 Task: Create Card Logistics Review in Board Product Launch Strategies to Workspace Domain Name Registrars. Create Card Technology Conference Review in Board Brand Reputation Management and Repair to Workspace Domain Name Registrars. Create Card Shipping and Receiving Review in Board Email Marketing Newsletter Strategy and Execution to Workspace Domain Name Registrars
Action: Mouse moved to (106, 381)
Screenshot: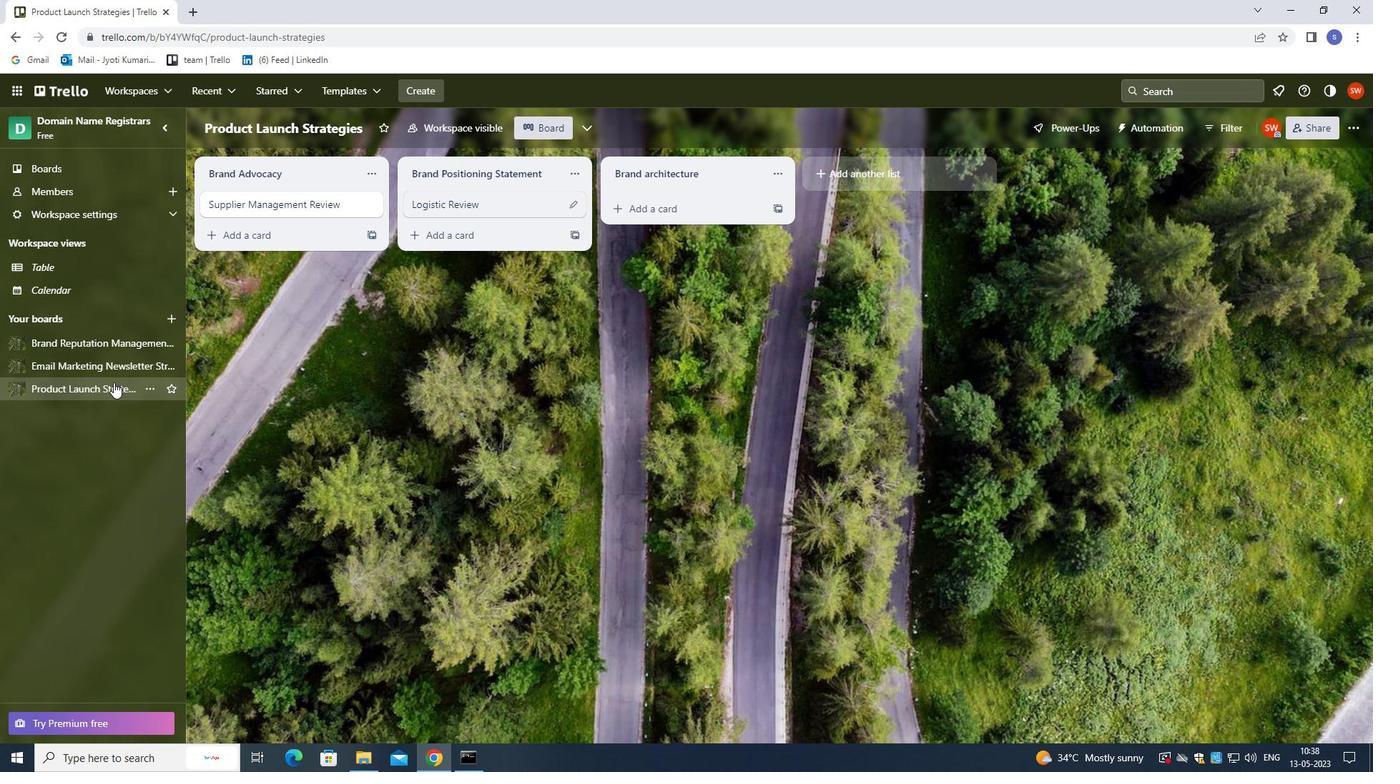 
Action: Mouse pressed left at (106, 381)
Screenshot: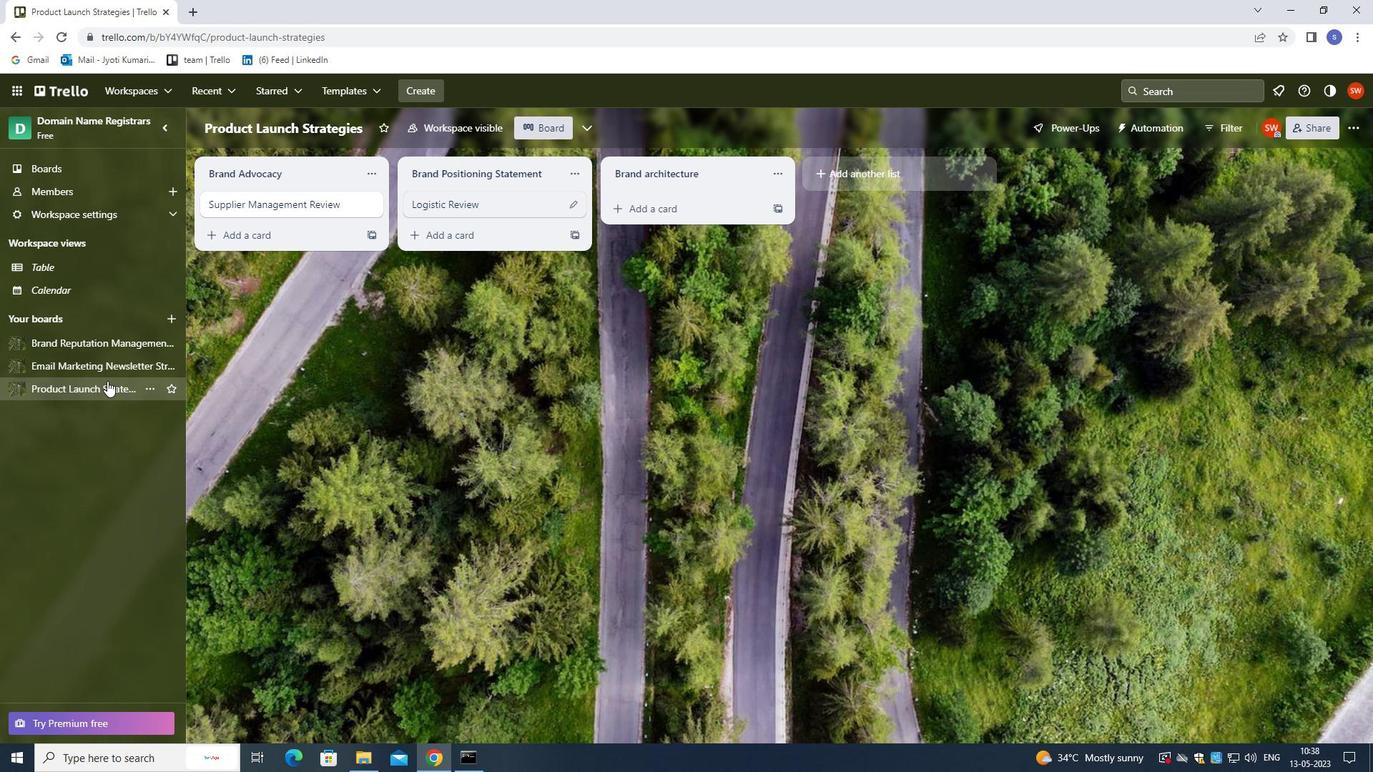 
Action: Mouse moved to (629, 204)
Screenshot: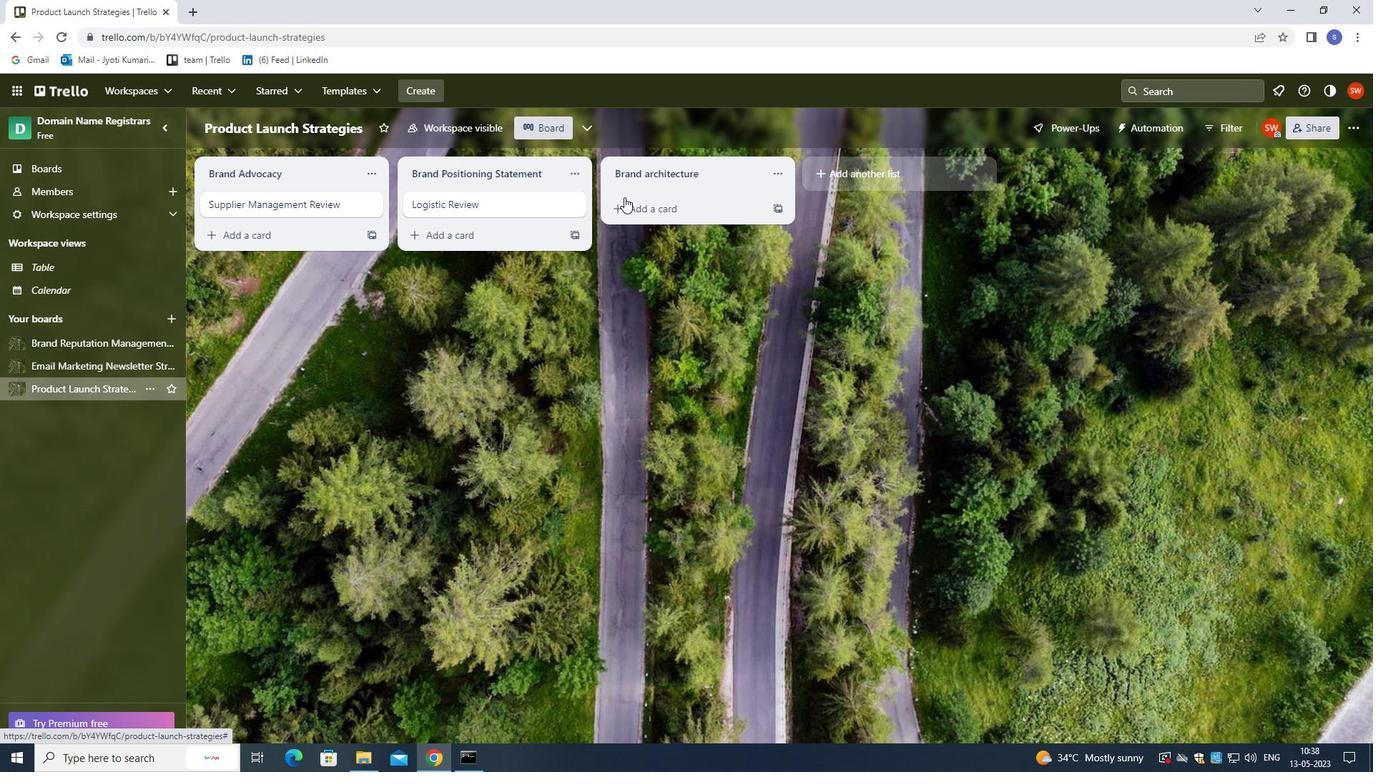 
Action: Mouse pressed left at (629, 204)
Screenshot: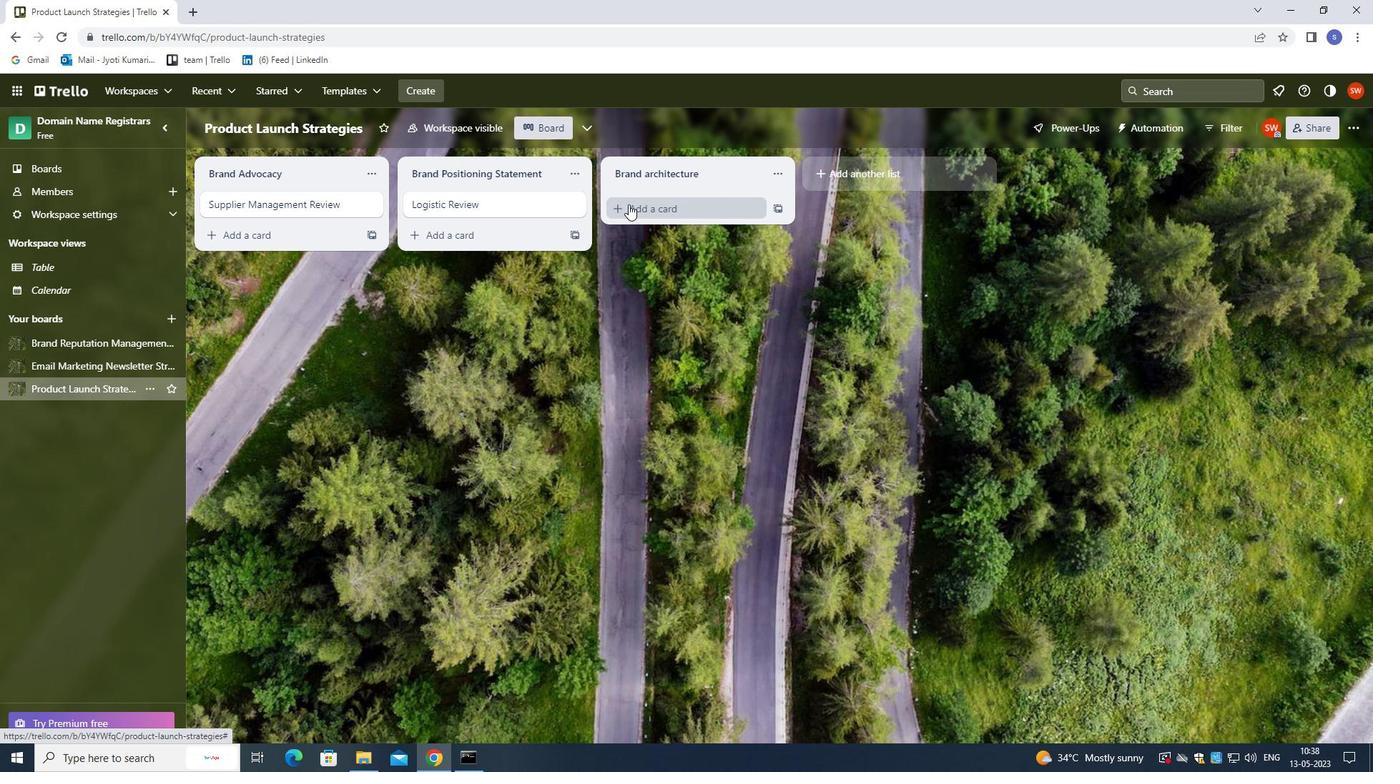 
Action: Mouse moved to (713, 445)
Screenshot: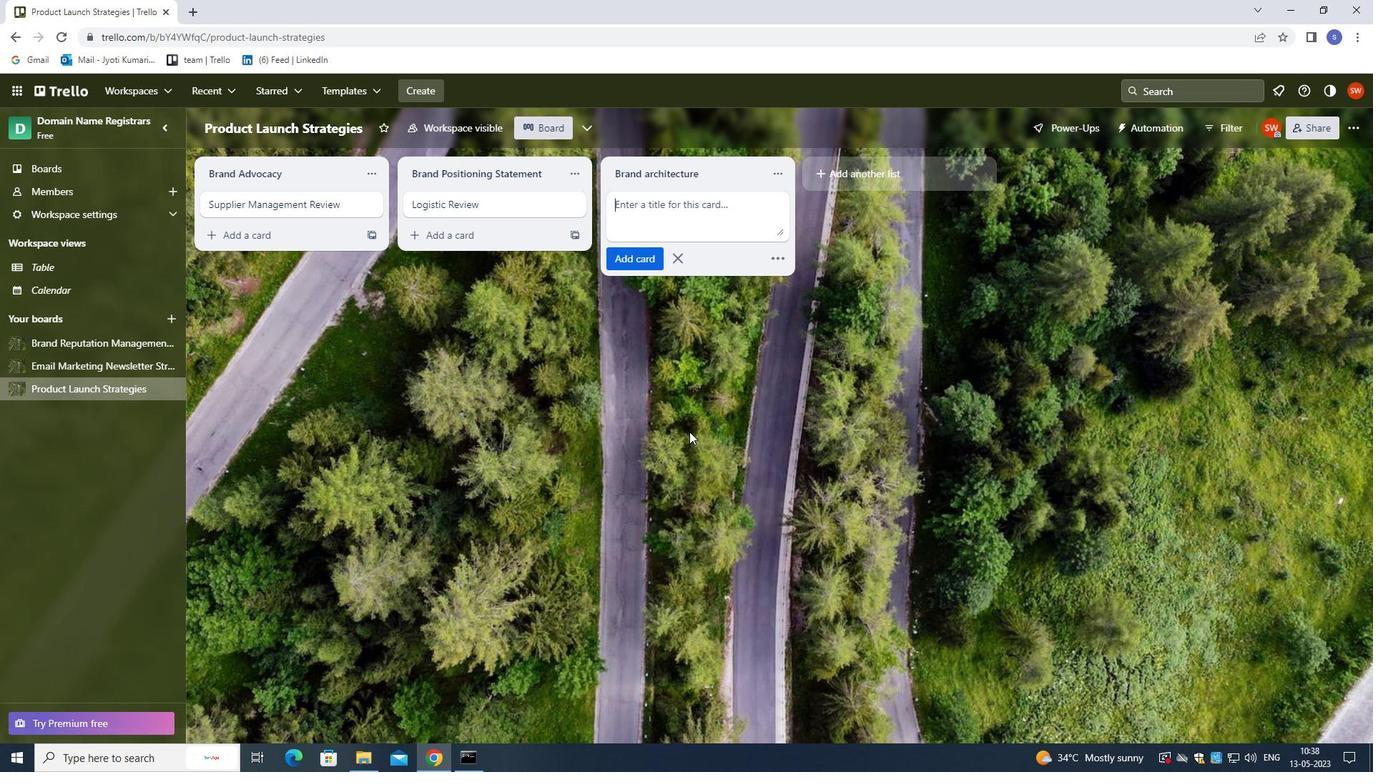 
Action: Key pressed <Key.shift><Key.shift><Key.shift><Key.shift><Key.shift><Key.shift><Key.shift><Key.shift><Key.shift>LOGISTIC<Key.space><Key.shift>REVIEW<Key.enter>
Screenshot: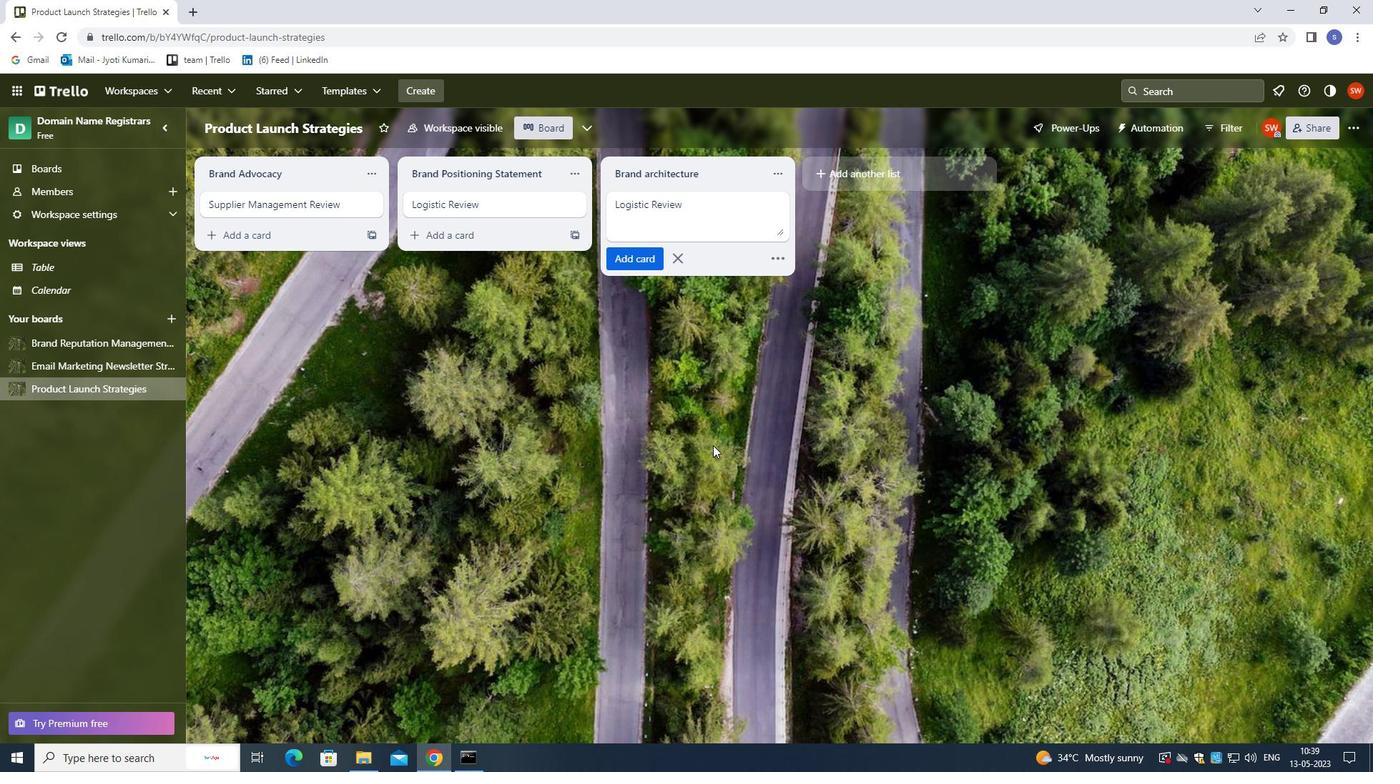 
Action: Mouse moved to (78, 345)
Screenshot: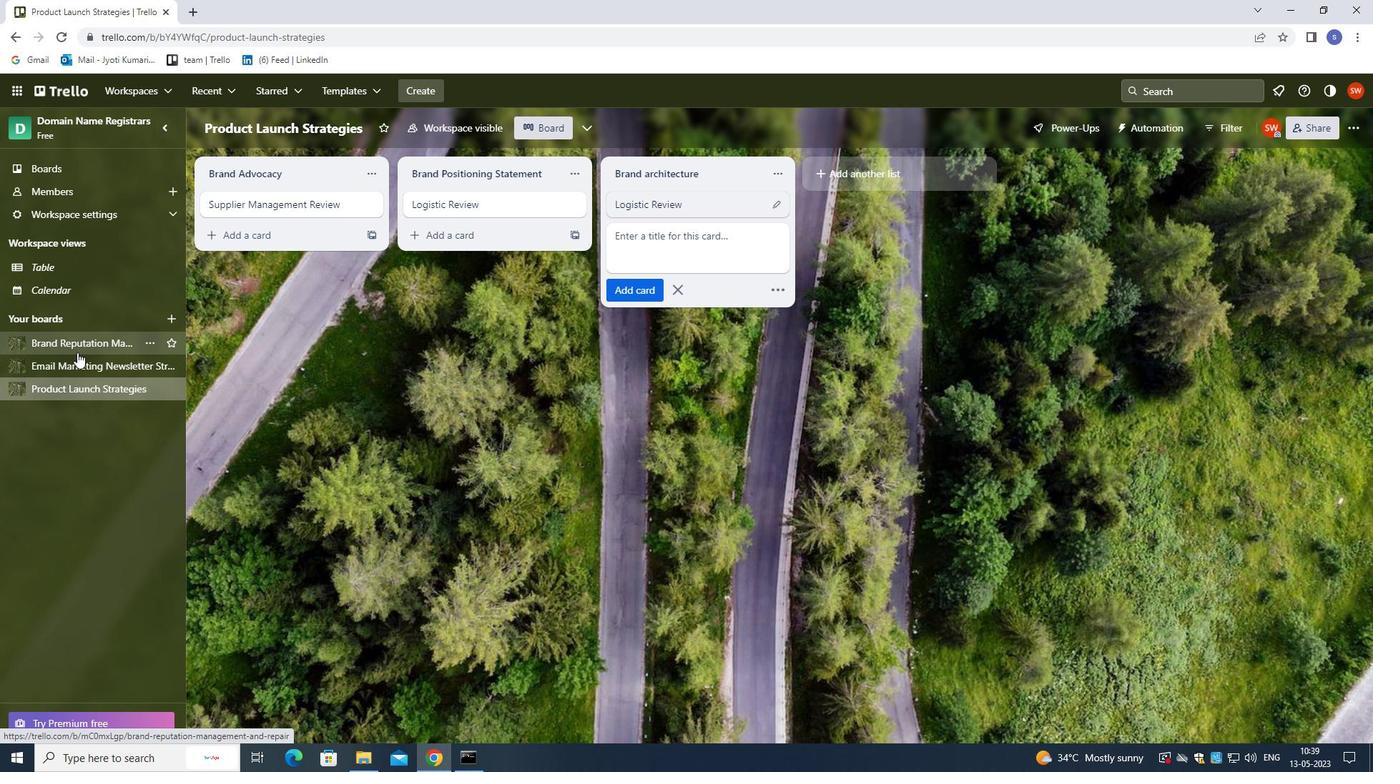 
Action: Mouse pressed left at (78, 345)
Screenshot: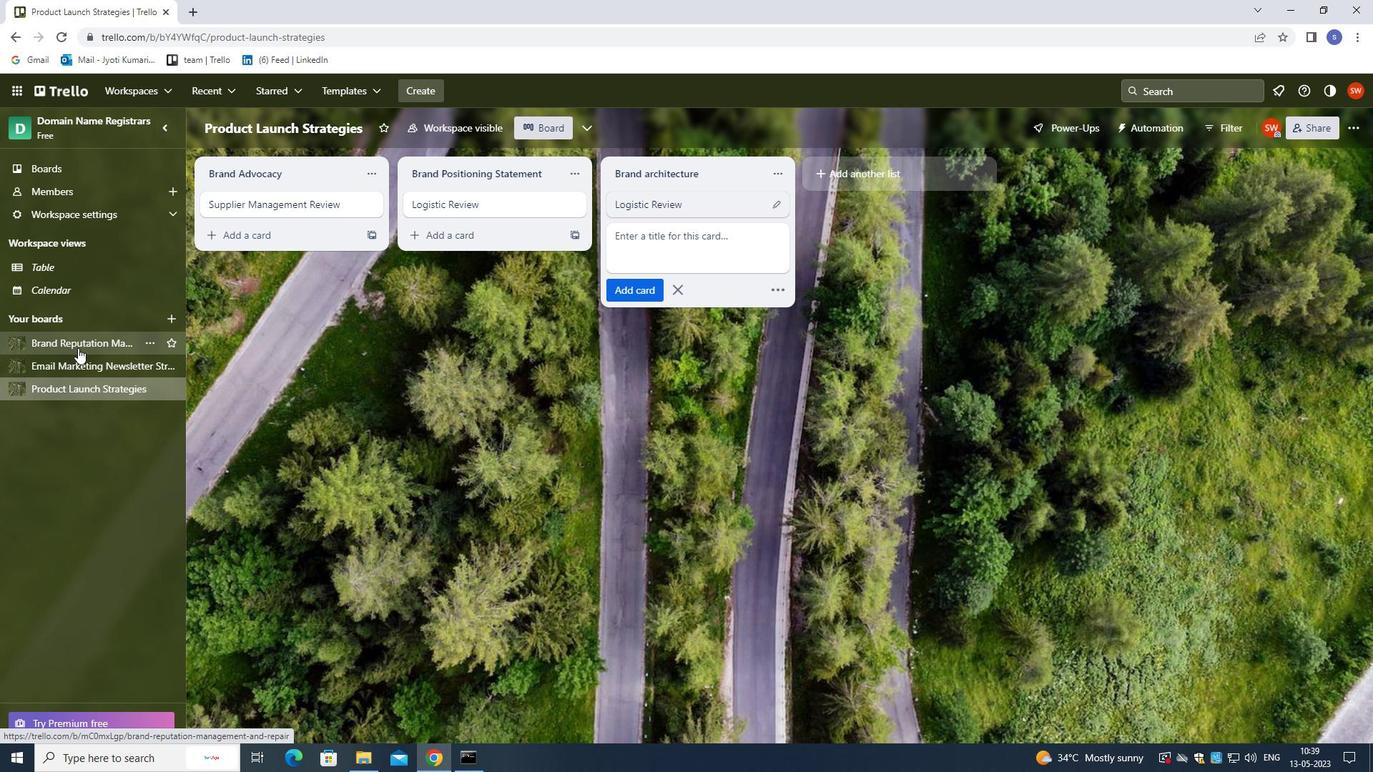 
Action: Mouse moved to (654, 208)
Screenshot: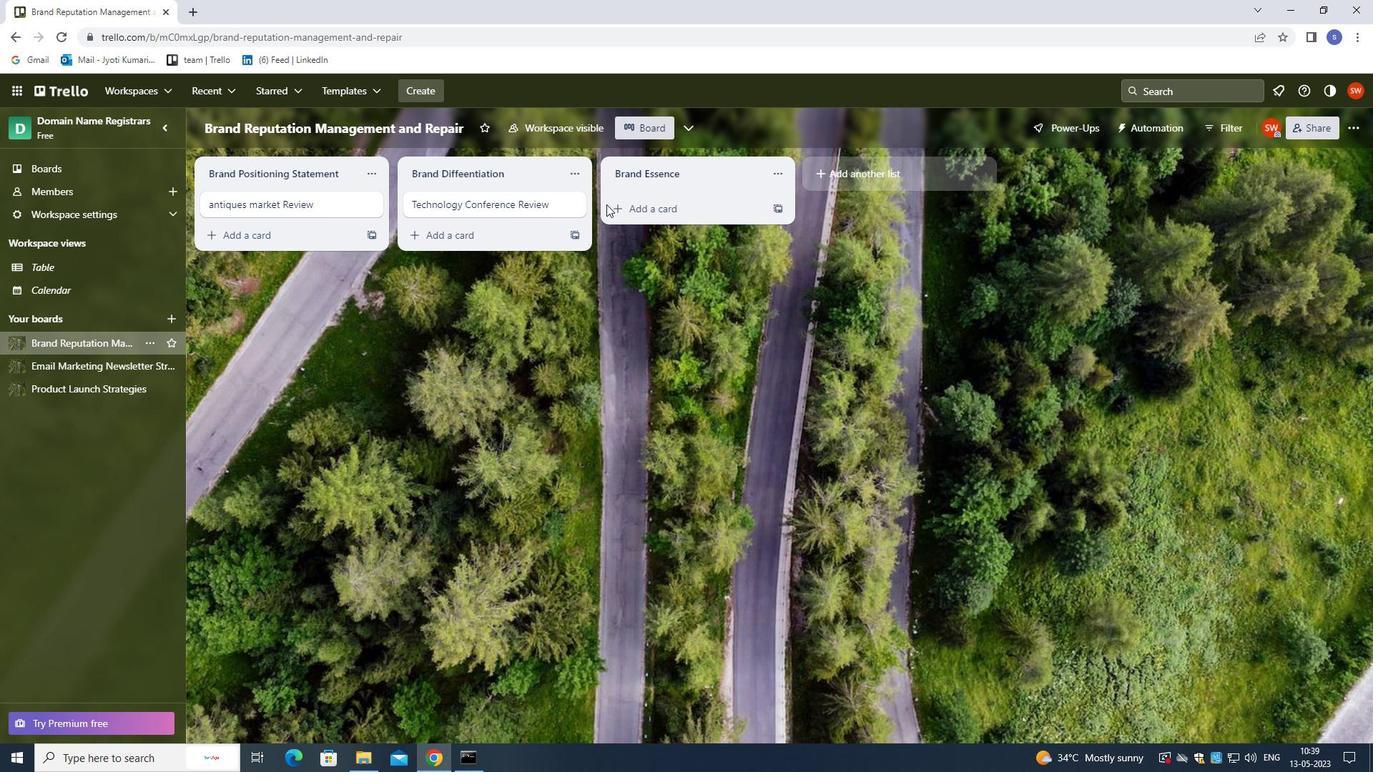 
Action: Mouse pressed left at (654, 208)
Screenshot: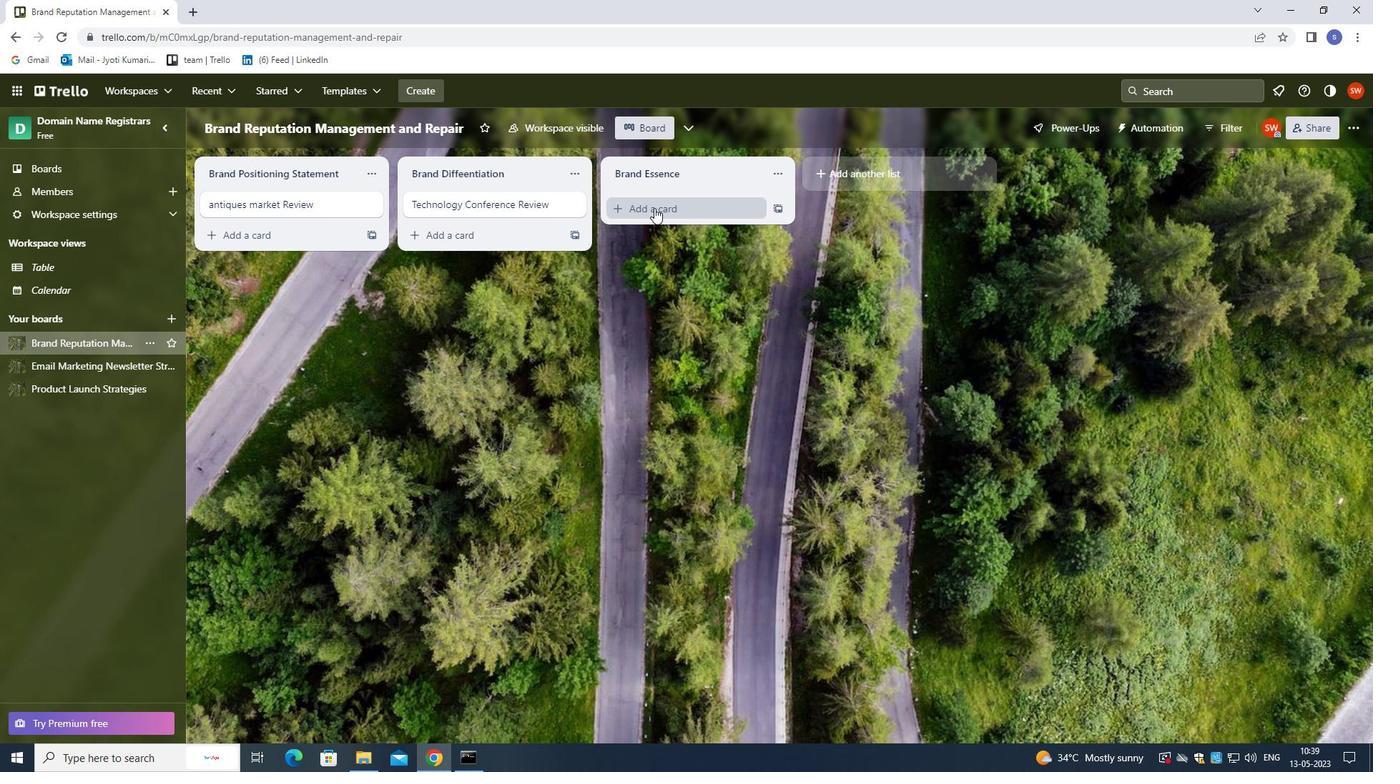 
Action: Mouse moved to (671, 330)
Screenshot: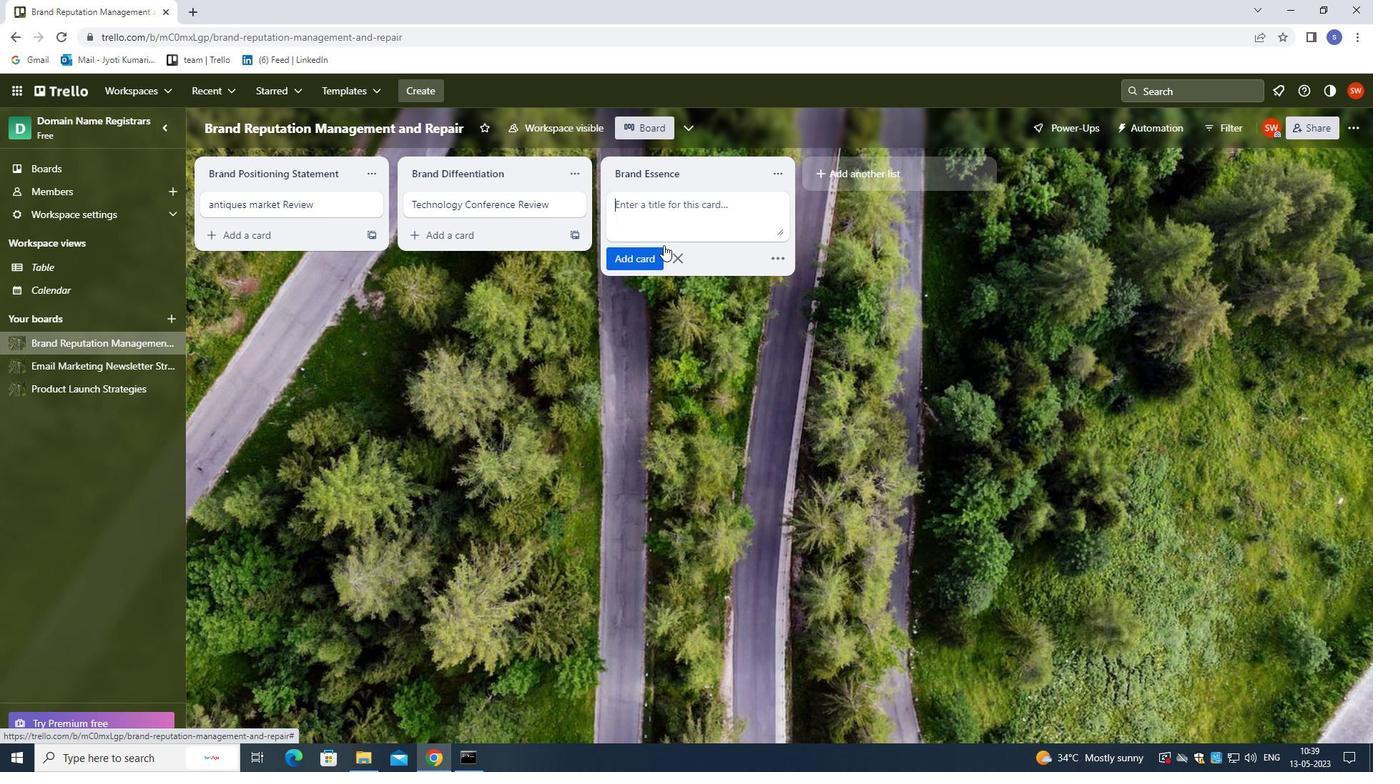 
Action: Key pressed <Key.shift>TECHNOLOGY<Key.space><Key.shift>CONFERENCE<Key.space><Key.shift><Key.shift><Key.shift>RI<Key.backspace>EVIEW<Key.enter>
Screenshot: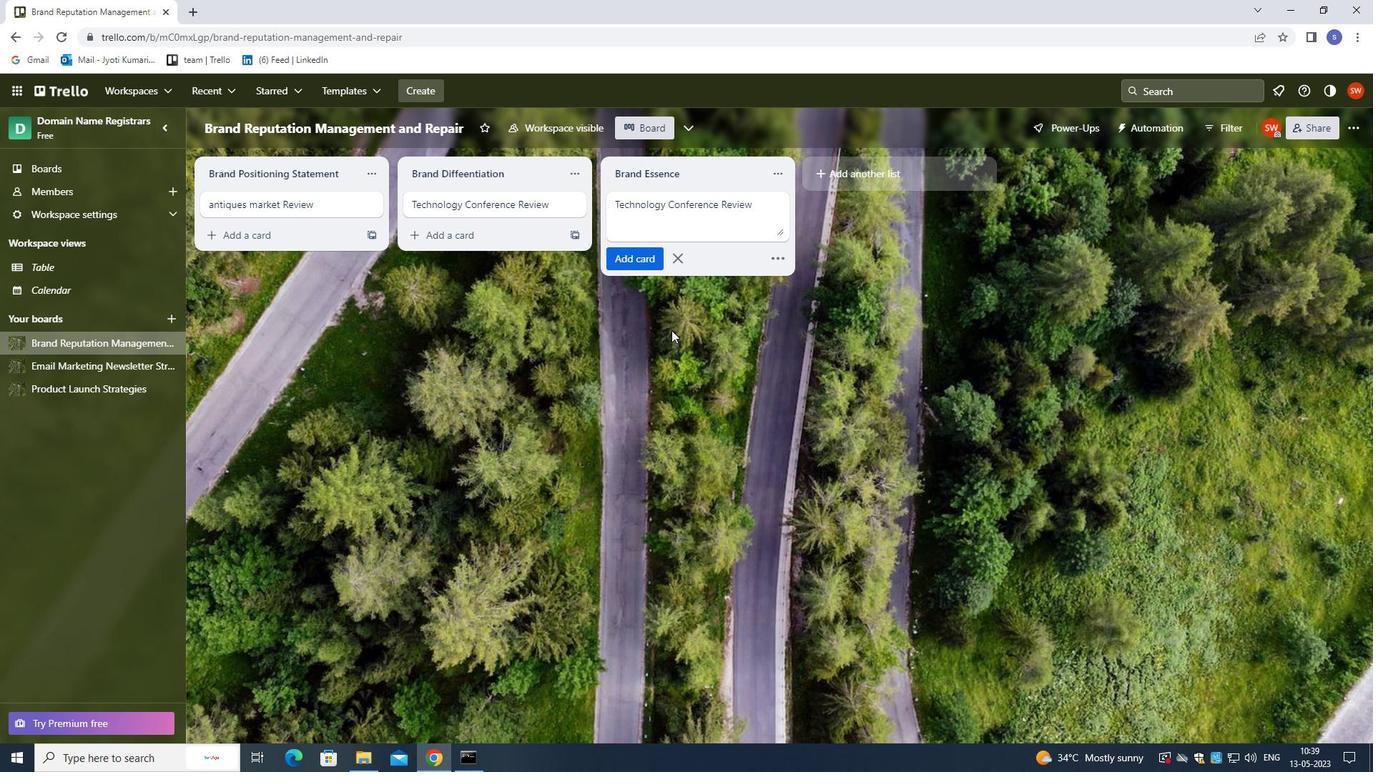 
Action: Mouse moved to (102, 368)
Screenshot: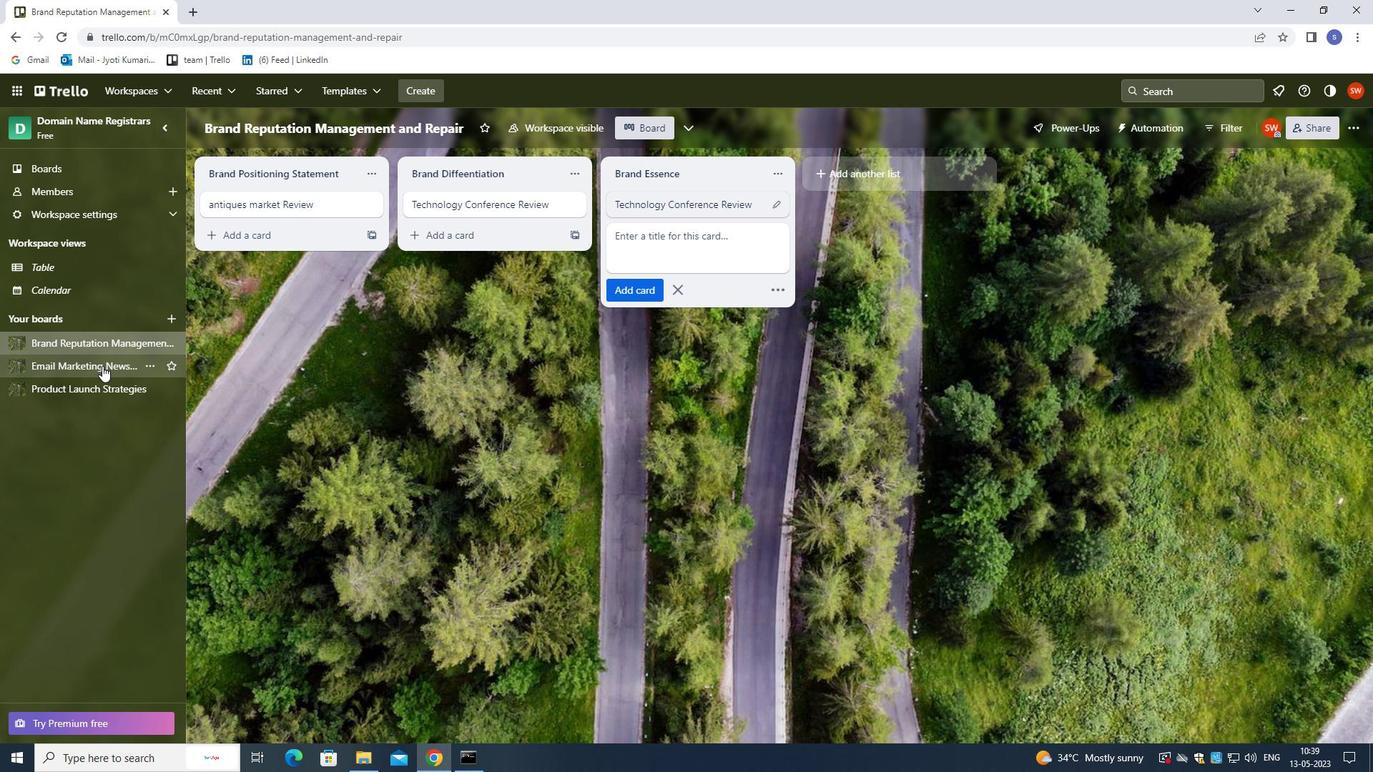 
Action: Mouse pressed left at (102, 368)
Screenshot: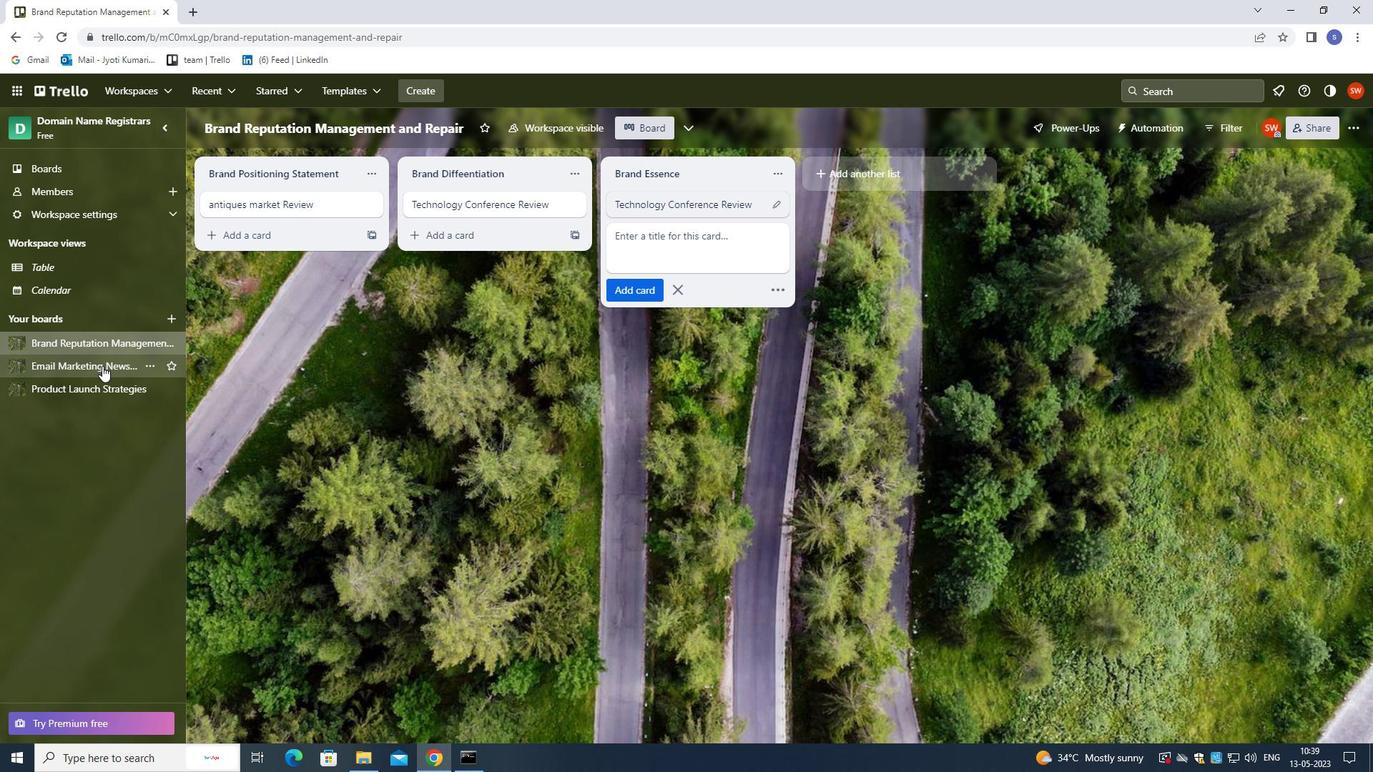 
Action: Mouse moved to (668, 218)
Screenshot: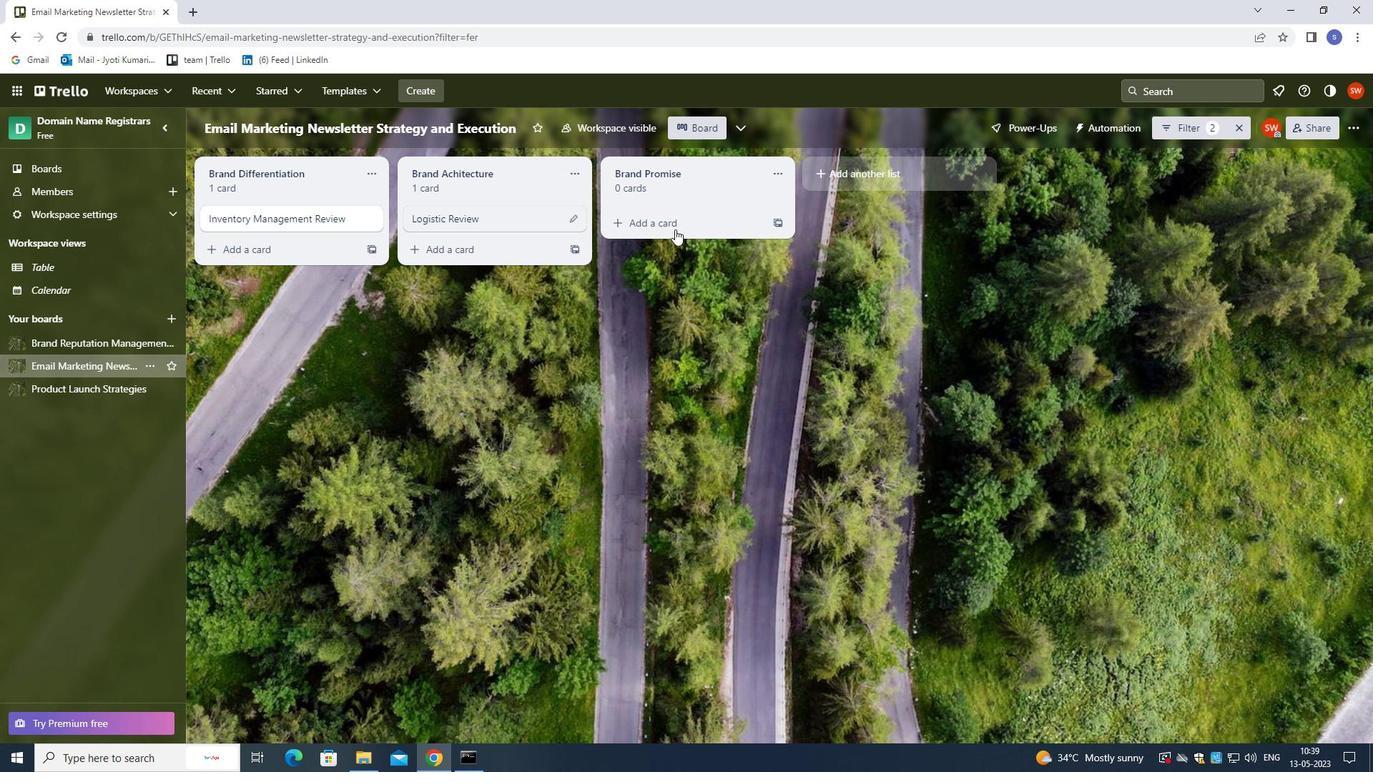 
Action: Mouse pressed left at (668, 218)
Screenshot: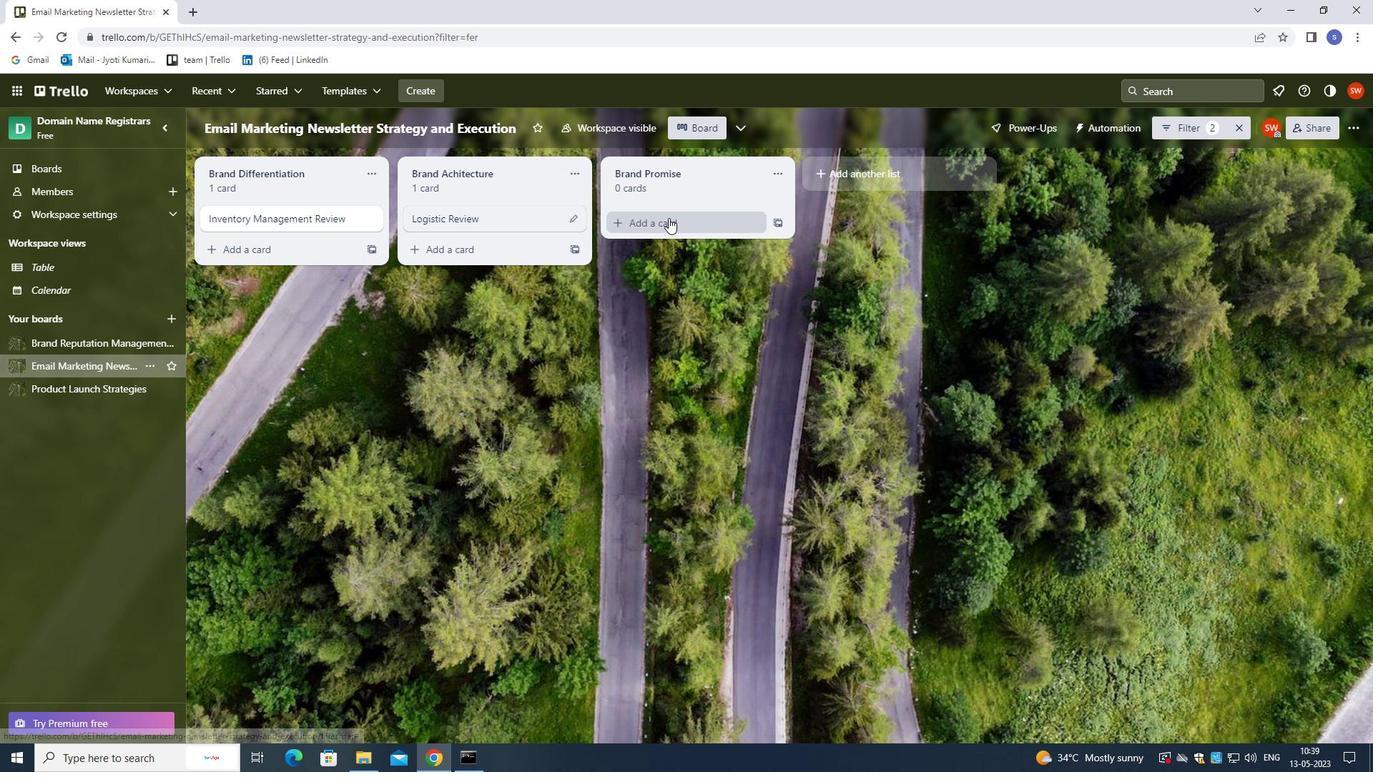 
Action: Mouse moved to (696, 331)
Screenshot: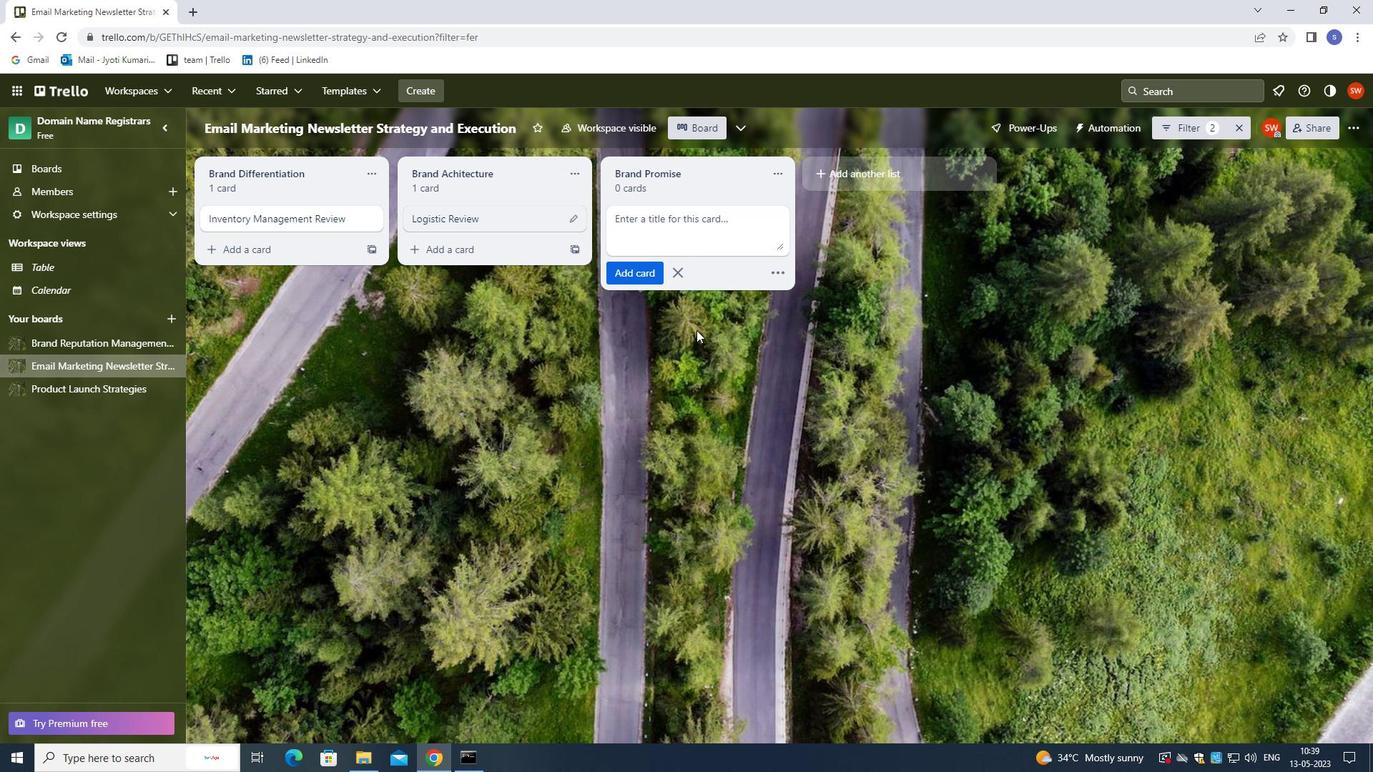 
Action: Key pressed <Key.shift>SHIPPING<Key.space>AND<Key.space><Key.shift><Key.shift><Key.shift><Key.shift><Key.shift><Key.shift>RECEIVING<Key.space><Key.shift><Key.shift>REVIEW<Key.enter>
Screenshot: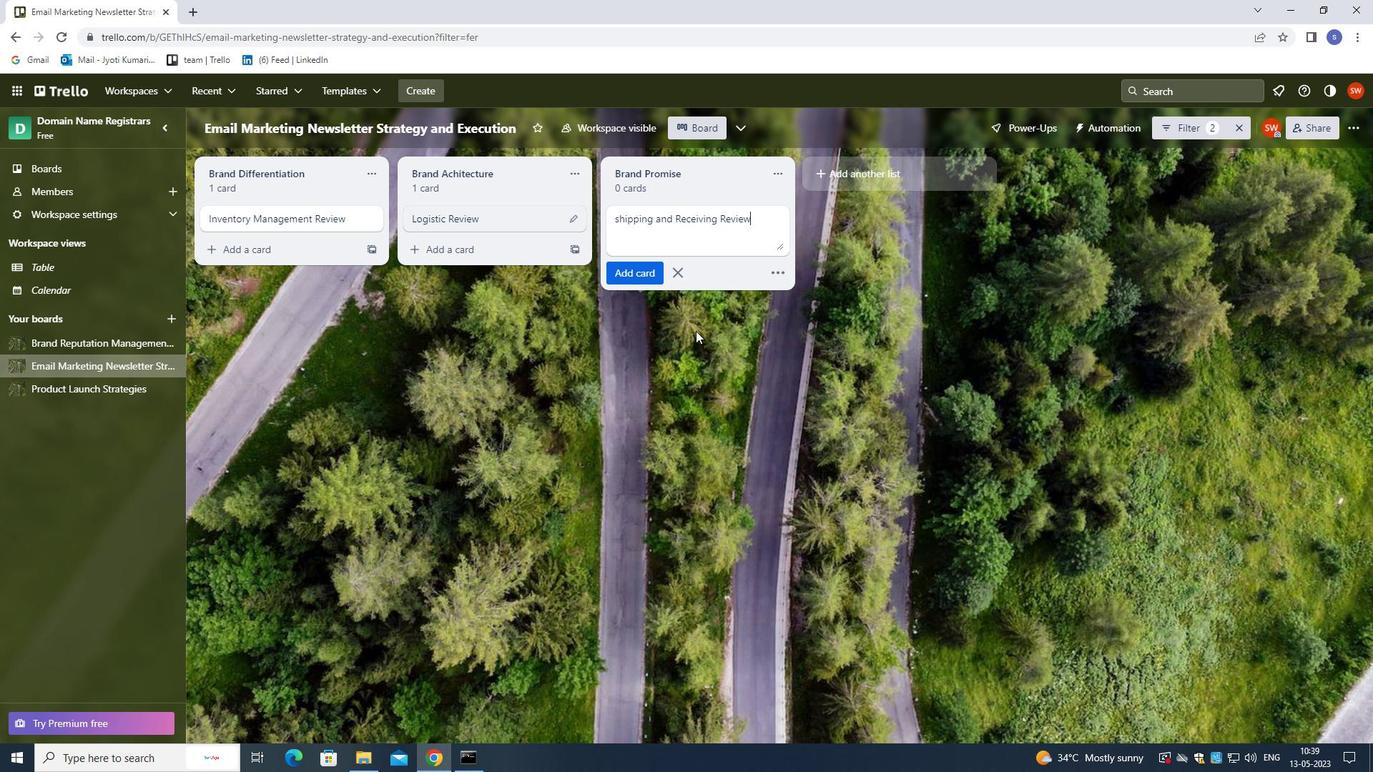 
